 Task: Select the scale with the custom "90".
Action: Mouse moved to (72, 116)
Screenshot: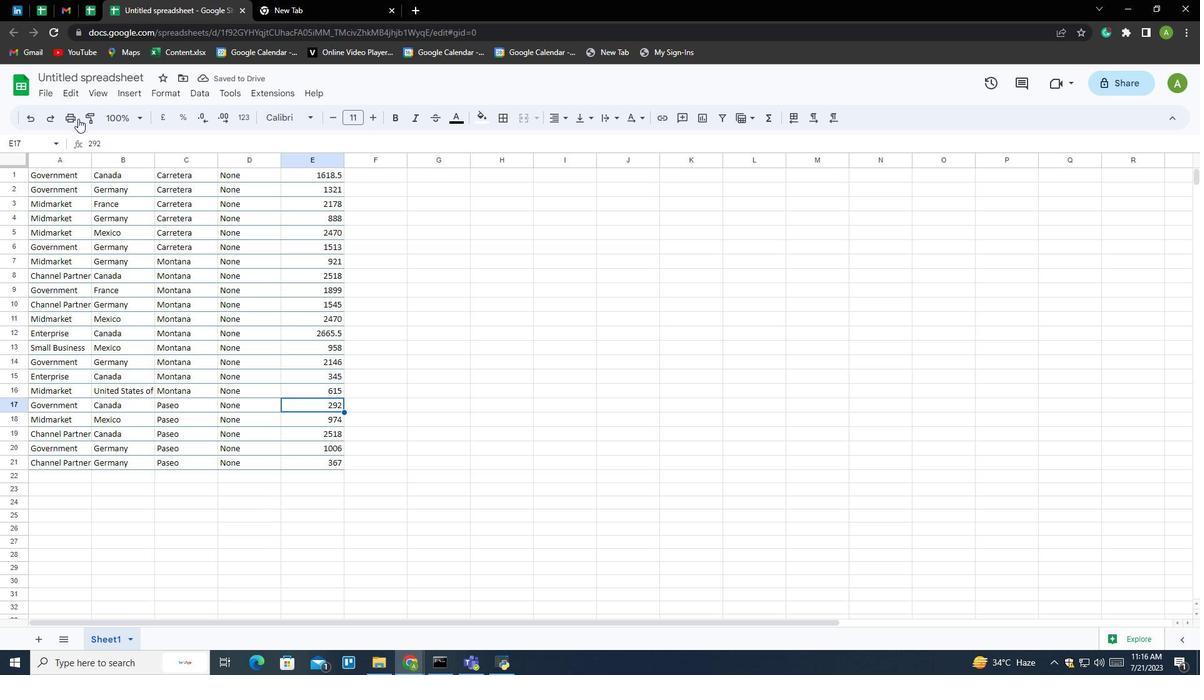 
Action: Mouse pressed left at (72, 116)
Screenshot: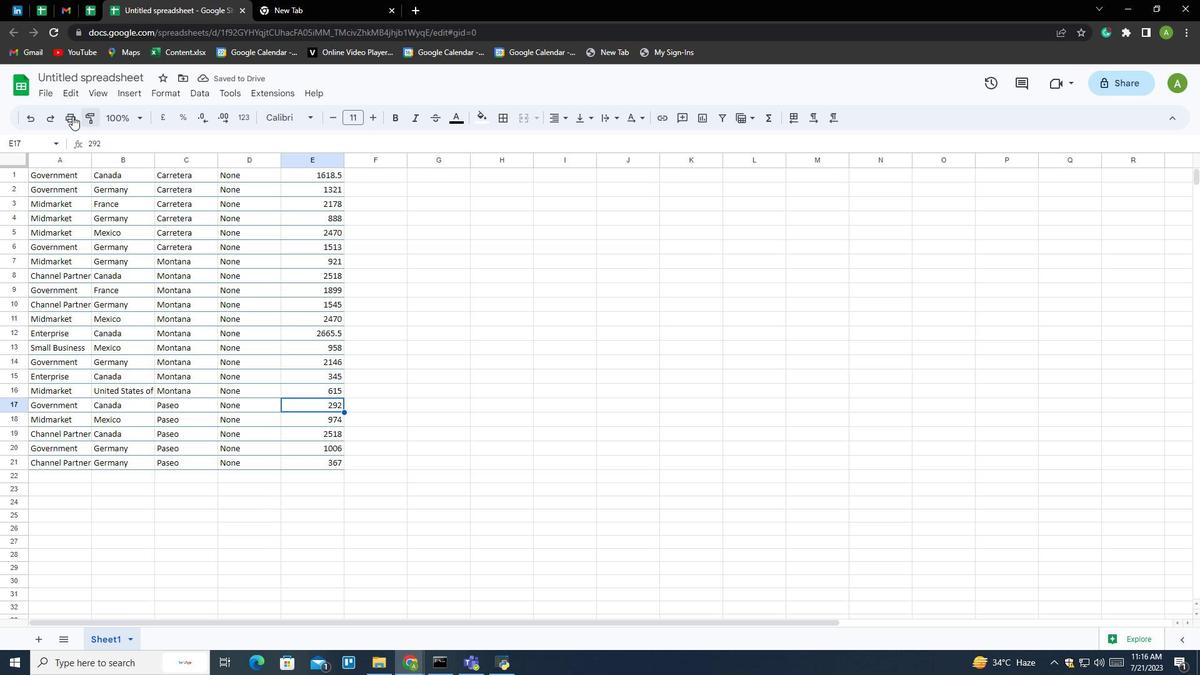 
Action: Mouse moved to (1142, 81)
Screenshot: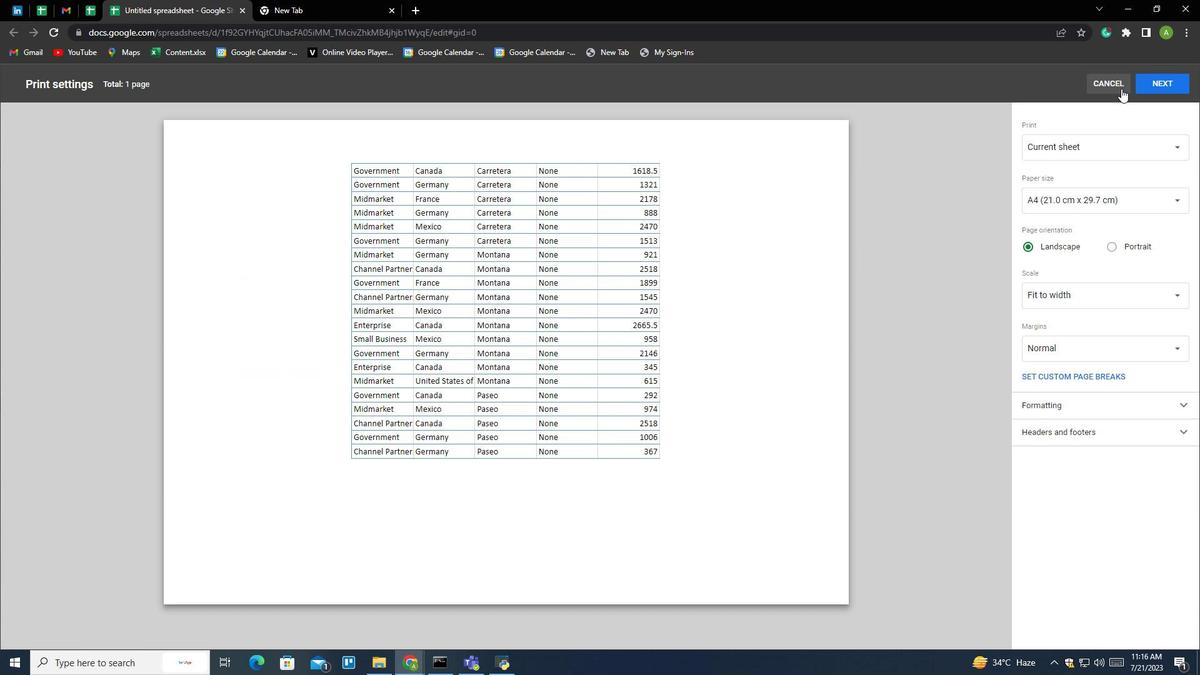 
Action: Mouse pressed left at (1142, 81)
Screenshot: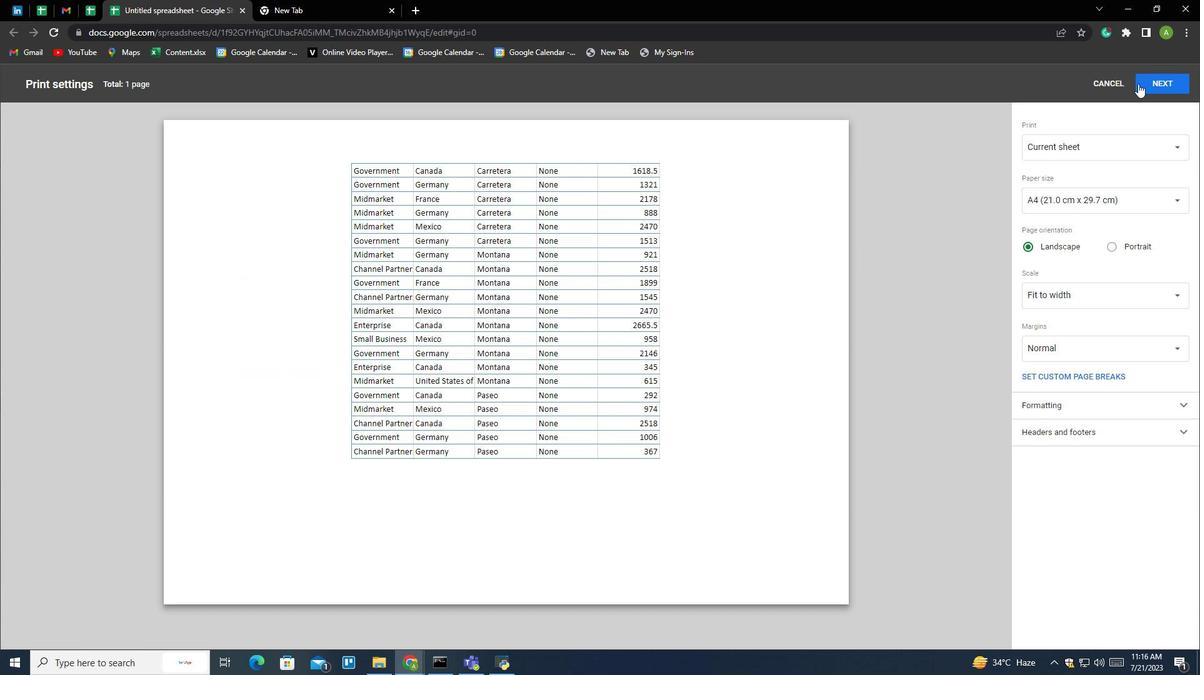 
Action: Mouse moved to (821, 245)
Screenshot: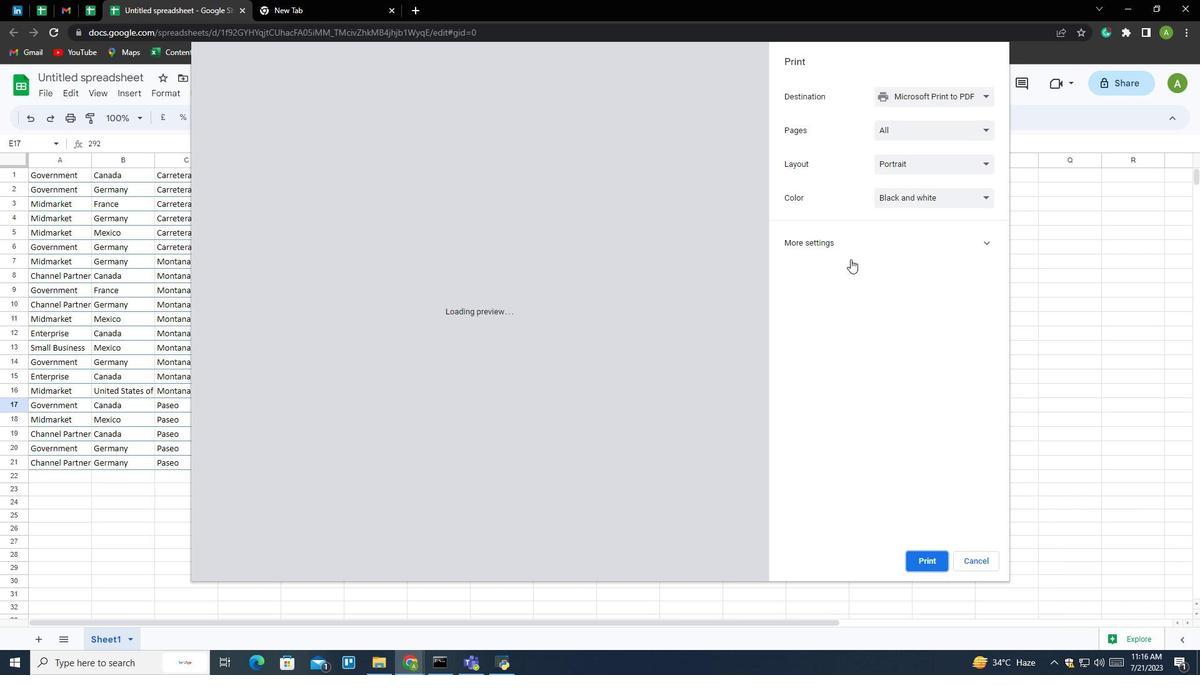 
Action: Mouse pressed left at (821, 245)
Screenshot: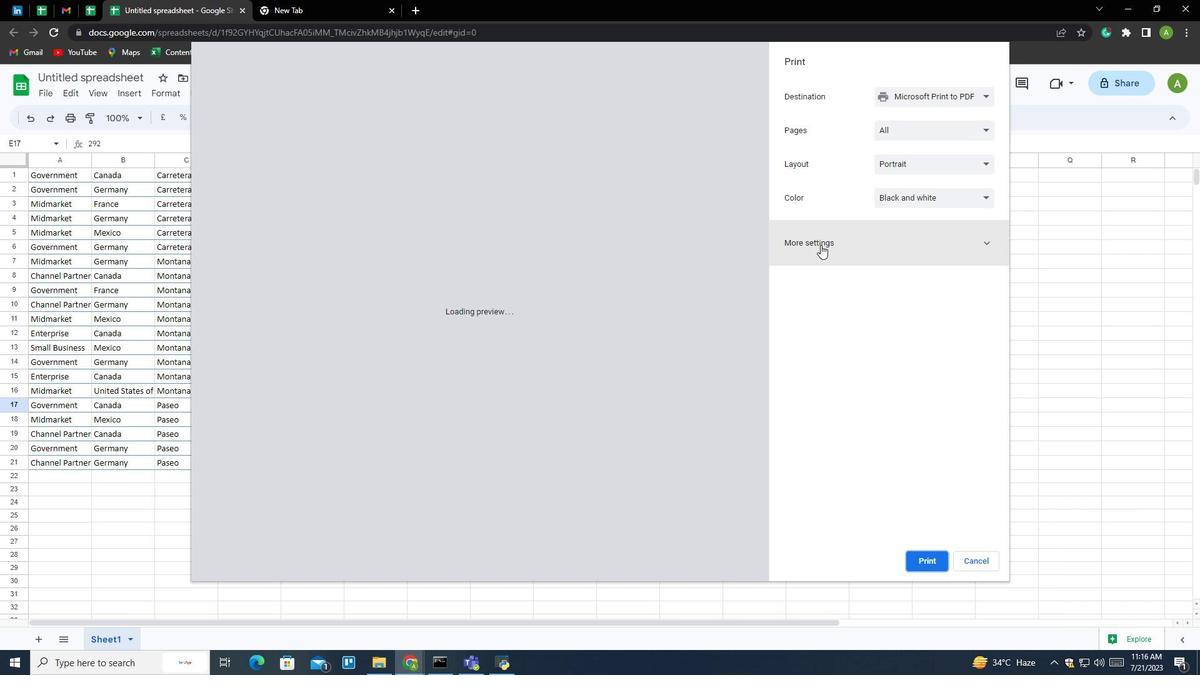 
Action: Mouse moved to (898, 393)
Screenshot: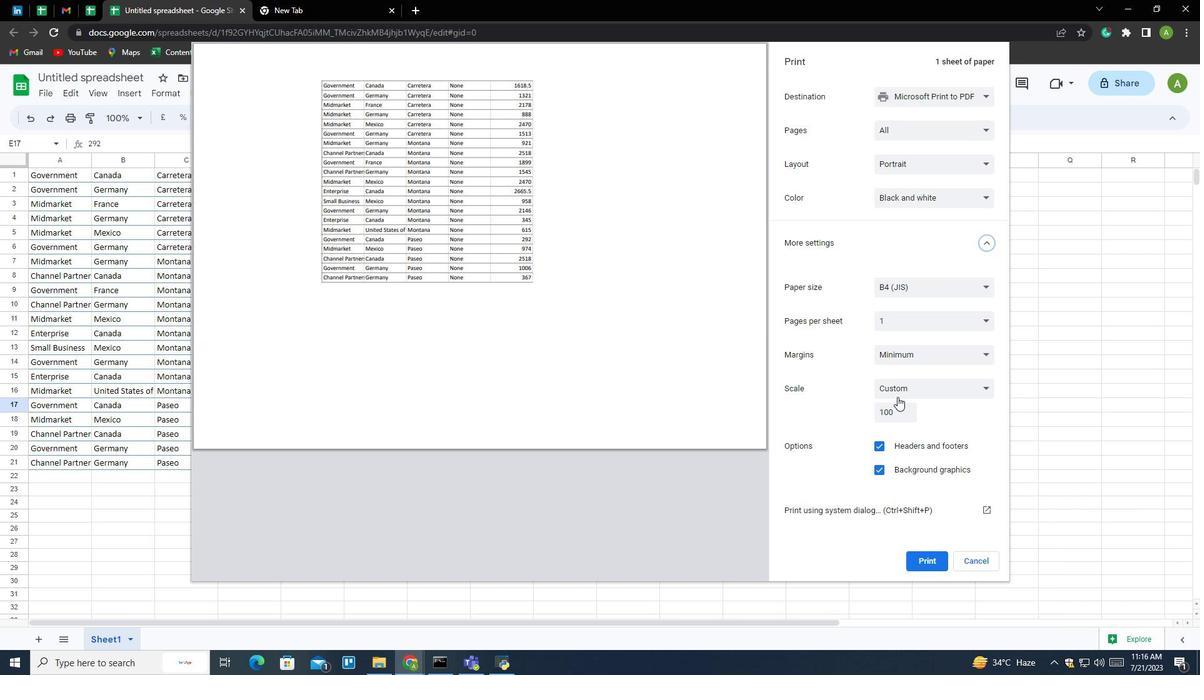 
Action: Mouse pressed left at (898, 393)
Screenshot: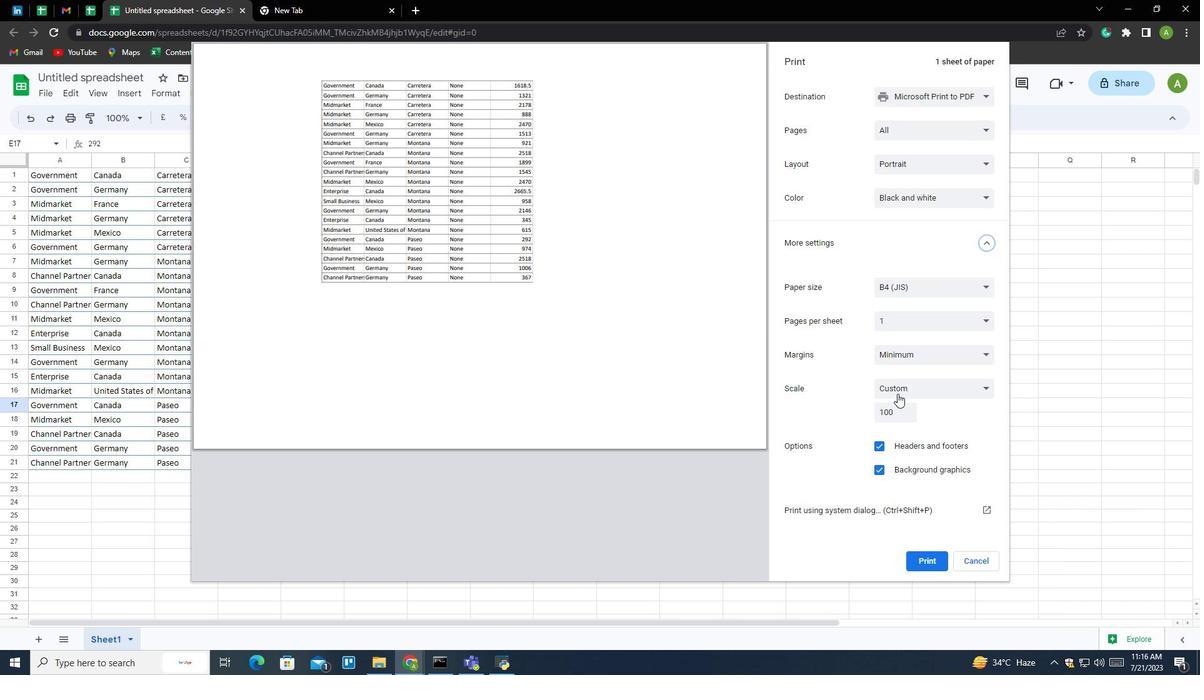 
Action: Mouse moved to (902, 410)
Screenshot: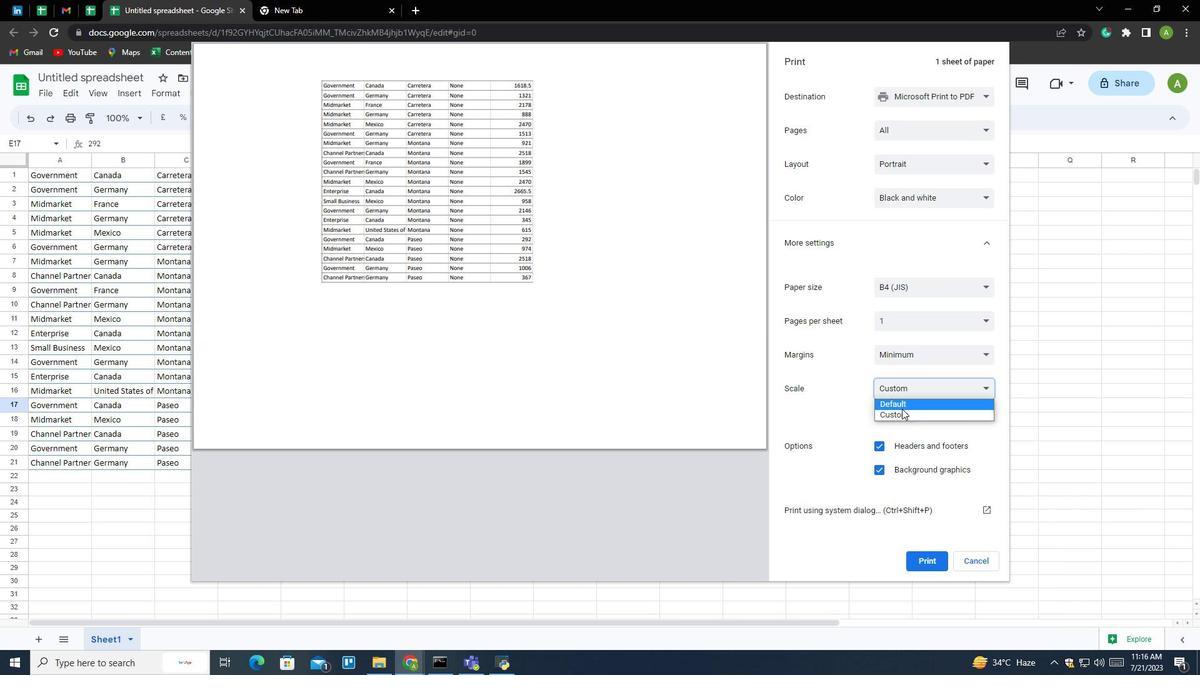 
Action: Mouse pressed left at (902, 410)
Screenshot: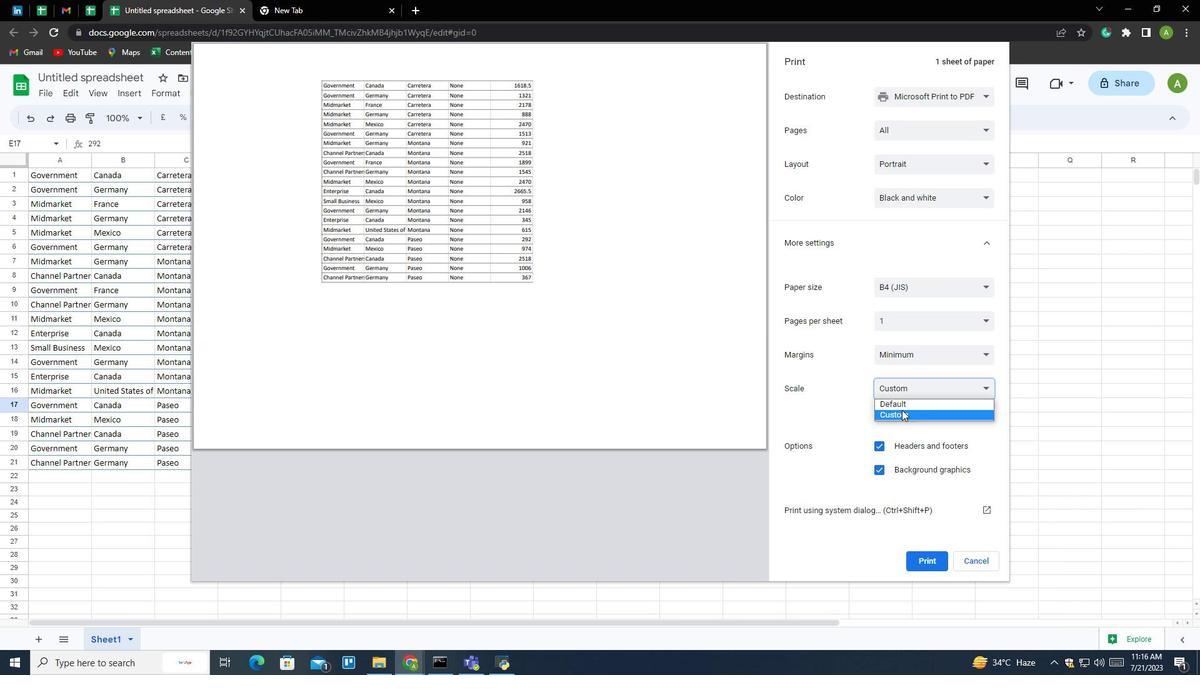
Action: Mouse moved to (894, 414)
Screenshot: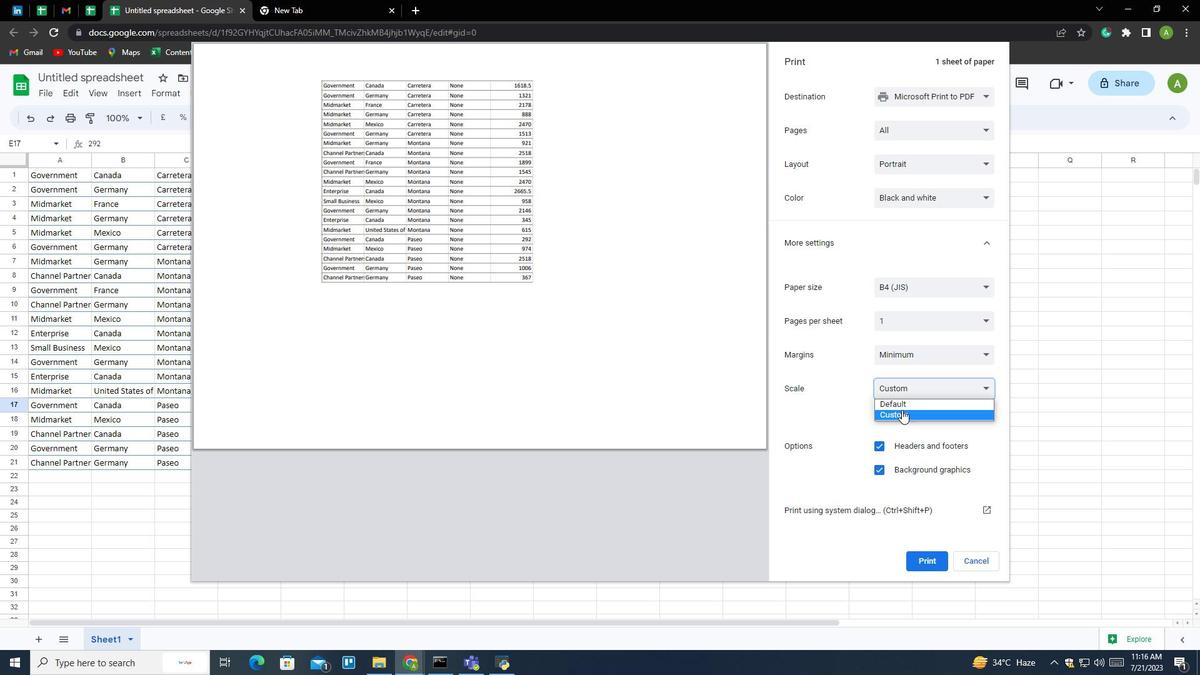 
Action: Mouse pressed left at (894, 414)
Screenshot: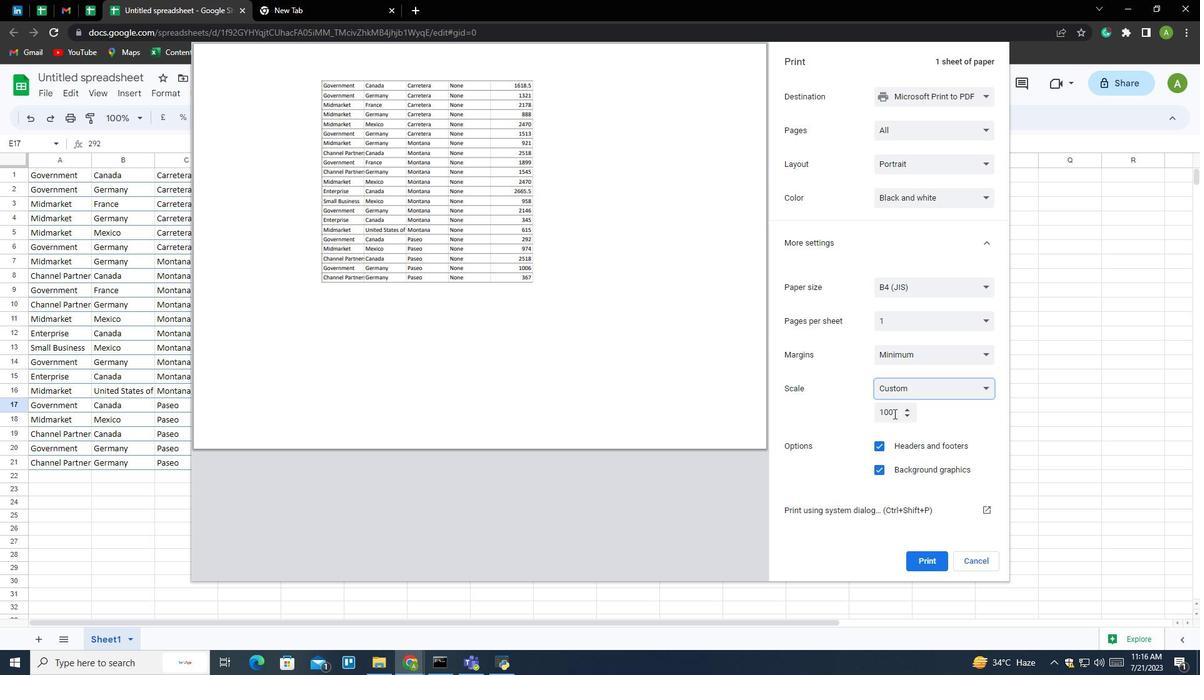 
Action: Key pressed <Key.backspace><Key.backspace><Key.backspace>90
Screenshot: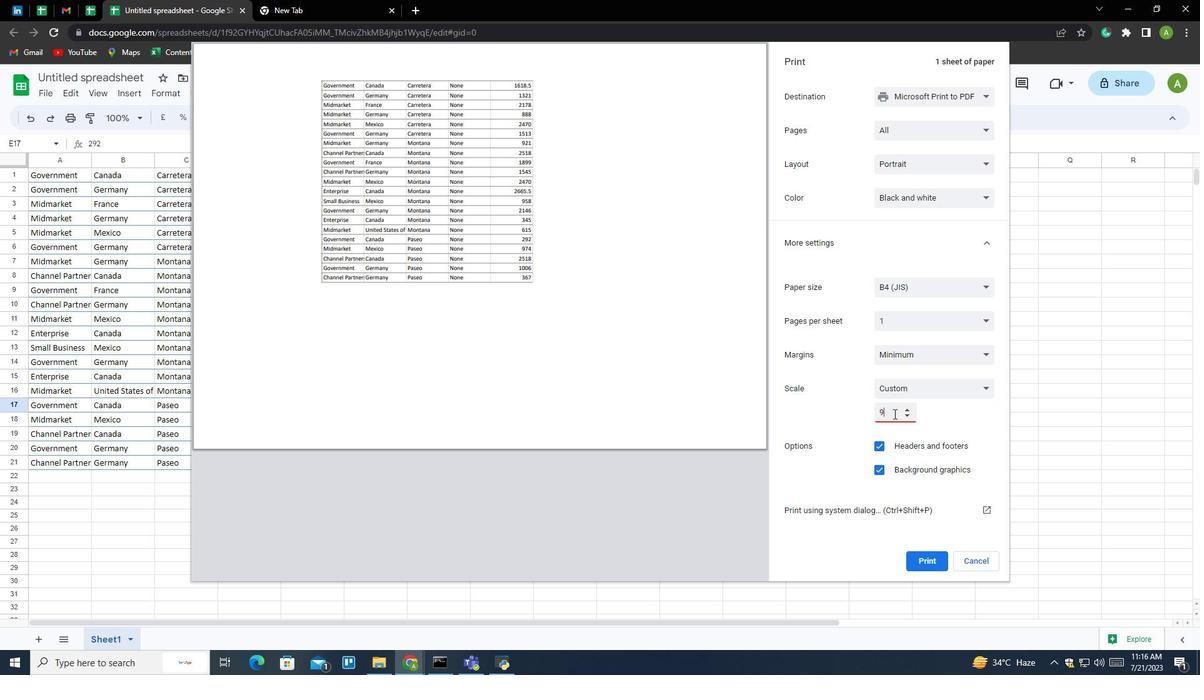 
Action: Mouse moved to (947, 486)
Screenshot: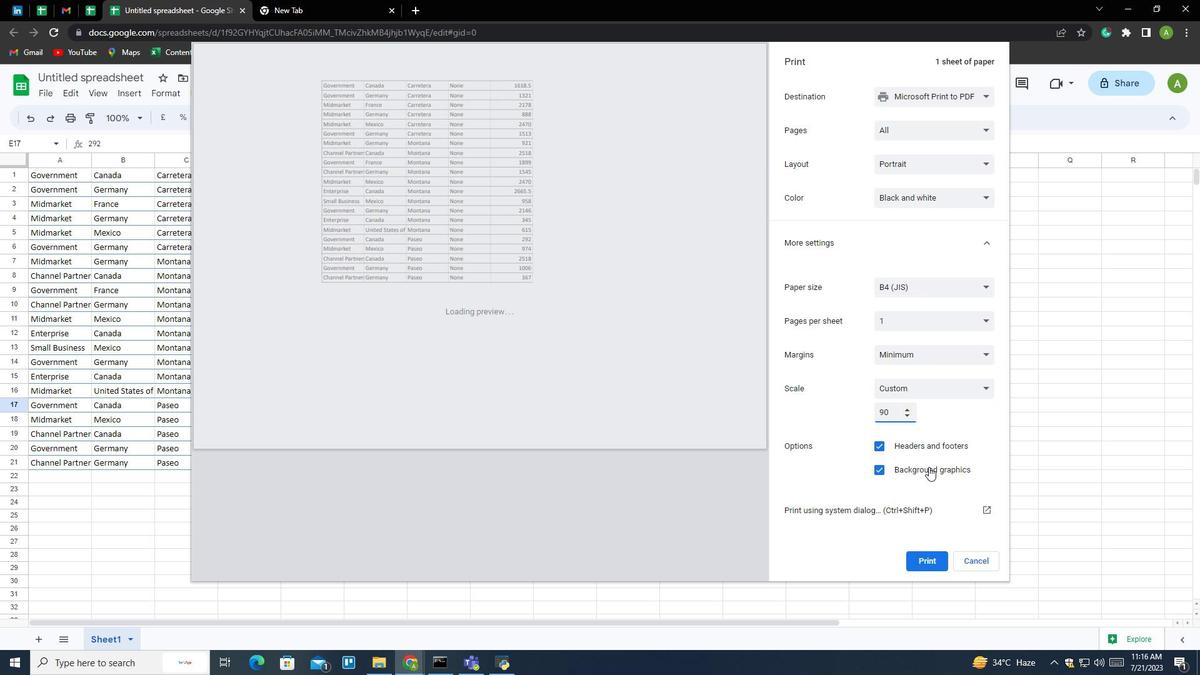 
